 Task: Add a signature Ashley Martin containing 'Yours sincerely, Ashley Martin' to email address softage.1@softage.net and add a folder Insurance
Action: Mouse moved to (441, 346)
Screenshot: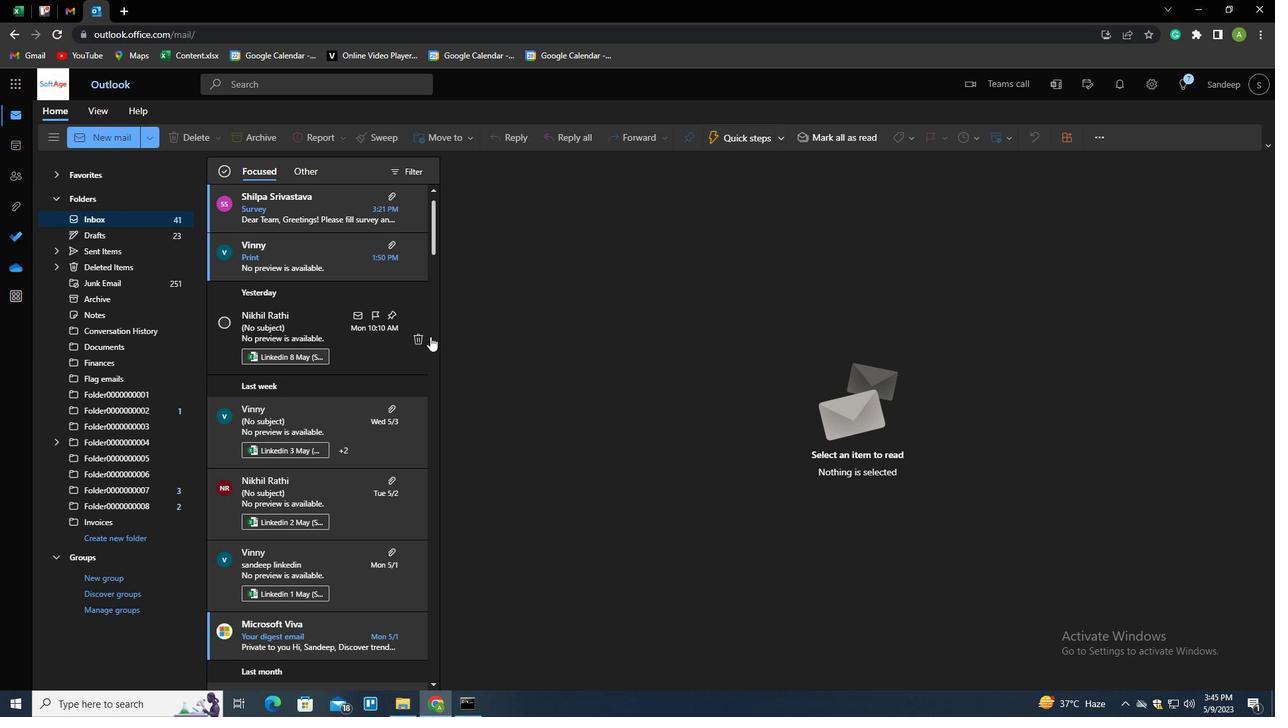 
Action: Key pressed n
Screenshot: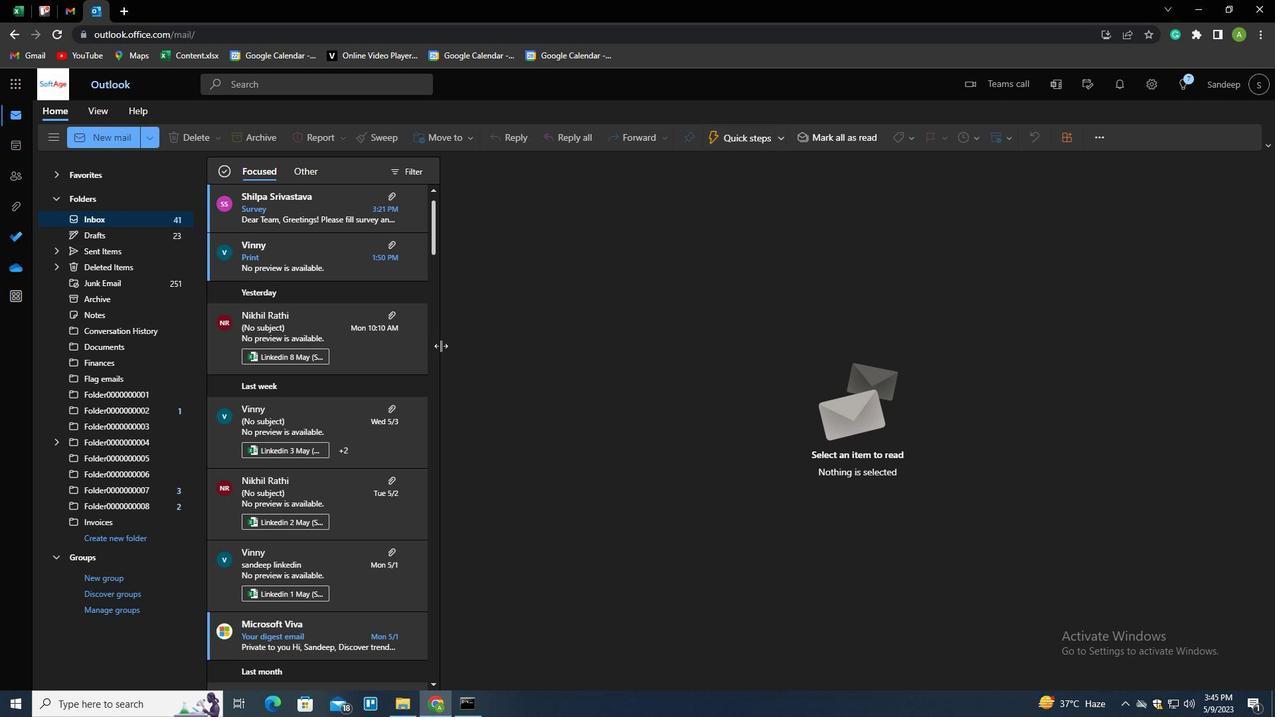 
Action: Mouse moved to (884, 140)
Screenshot: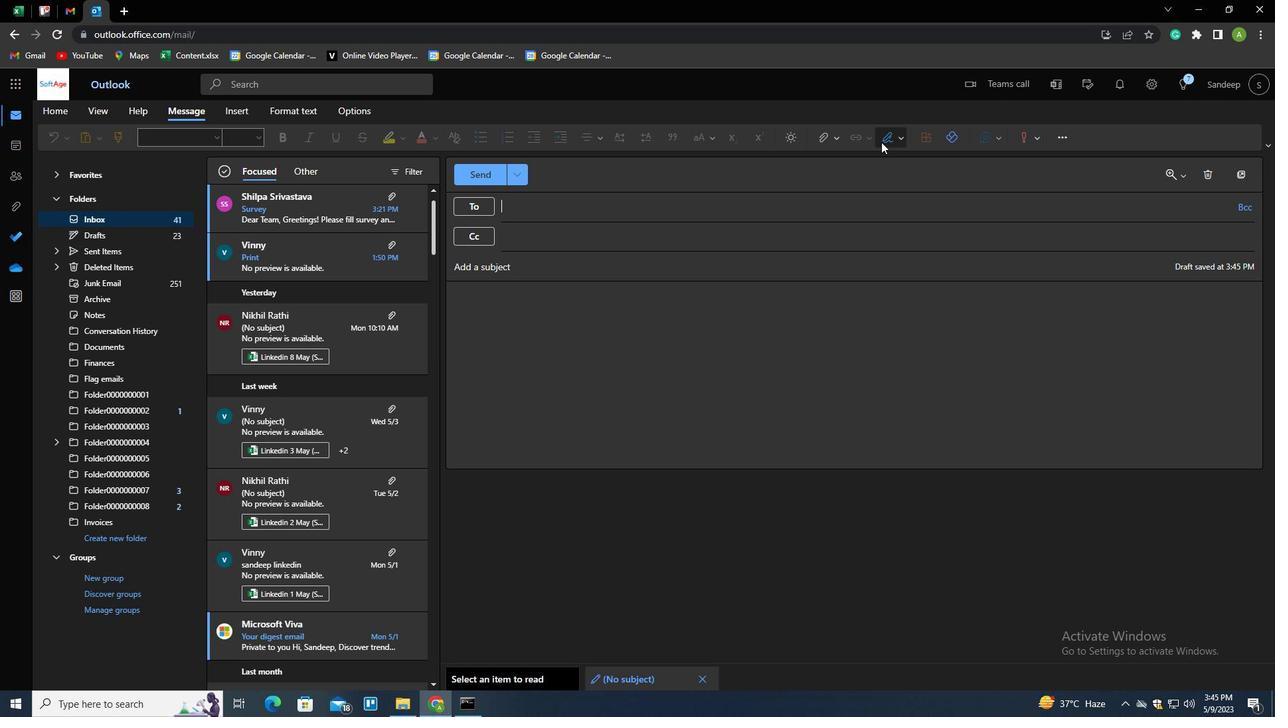 
Action: Mouse pressed left at (884, 140)
Screenshot: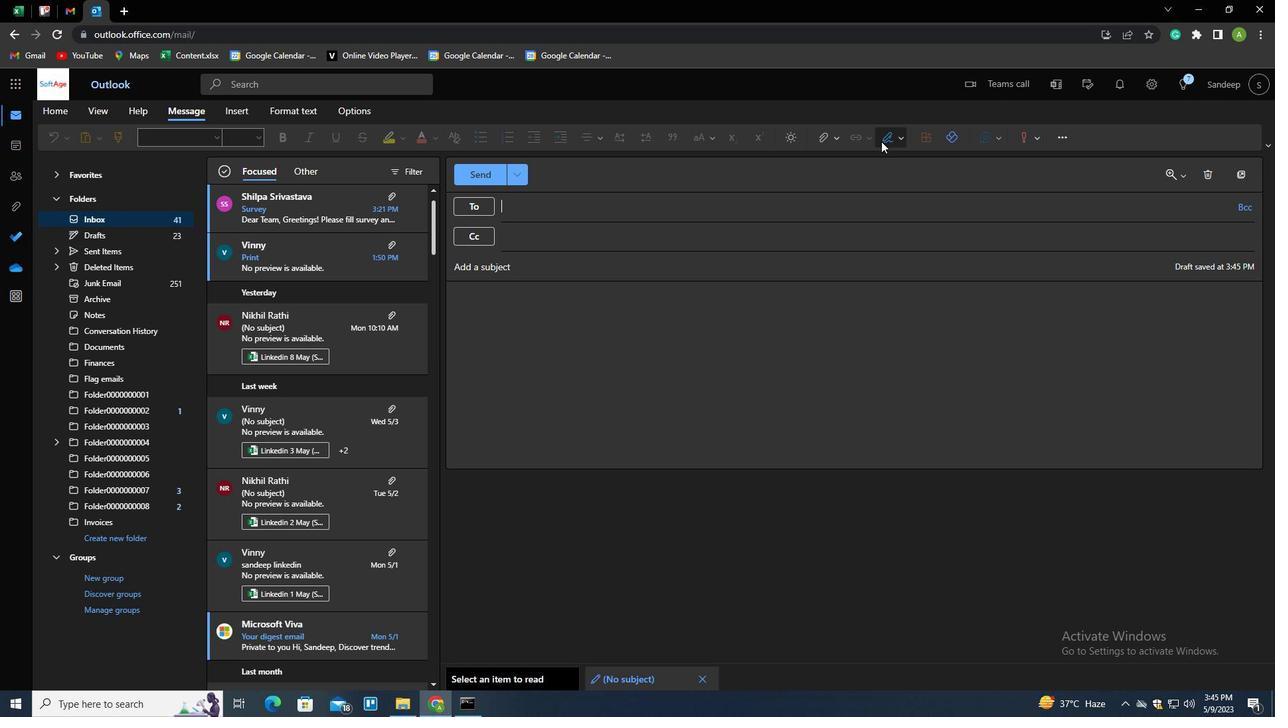 
Action: Mouse moved to (878, 161)
Screenshot: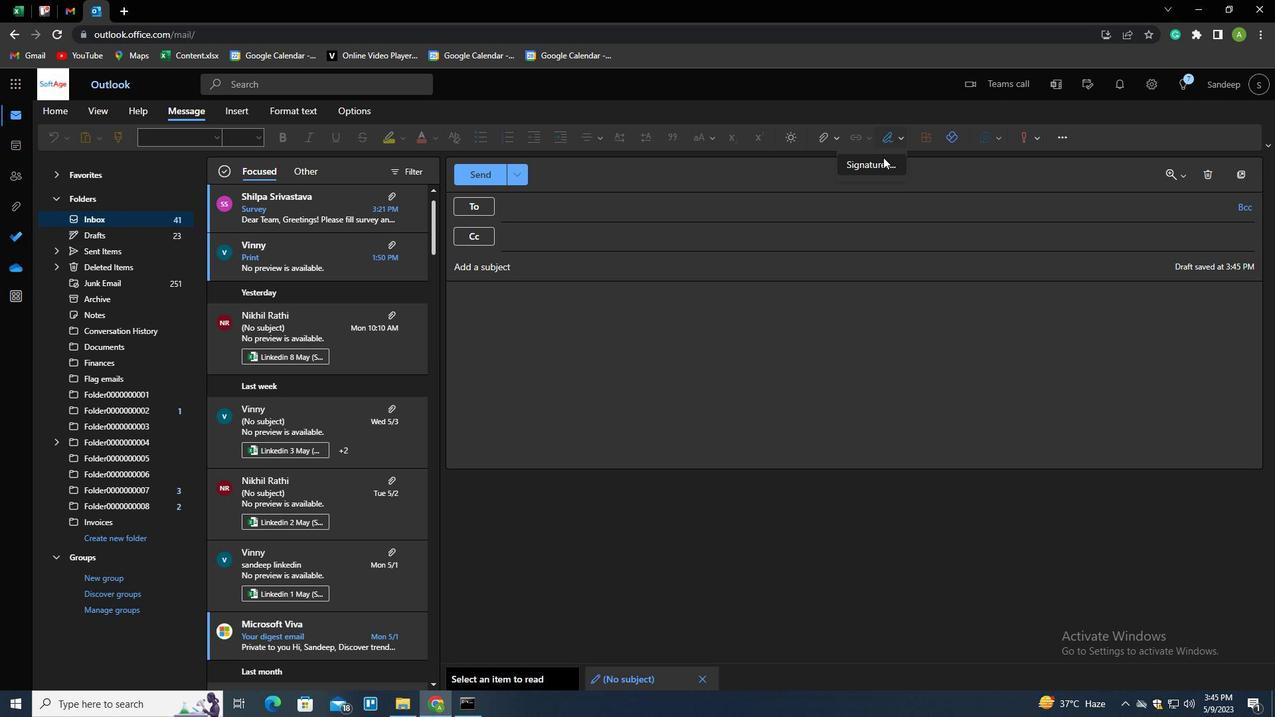
Action: Mouse pressed left at (878, 161)
Screenshot: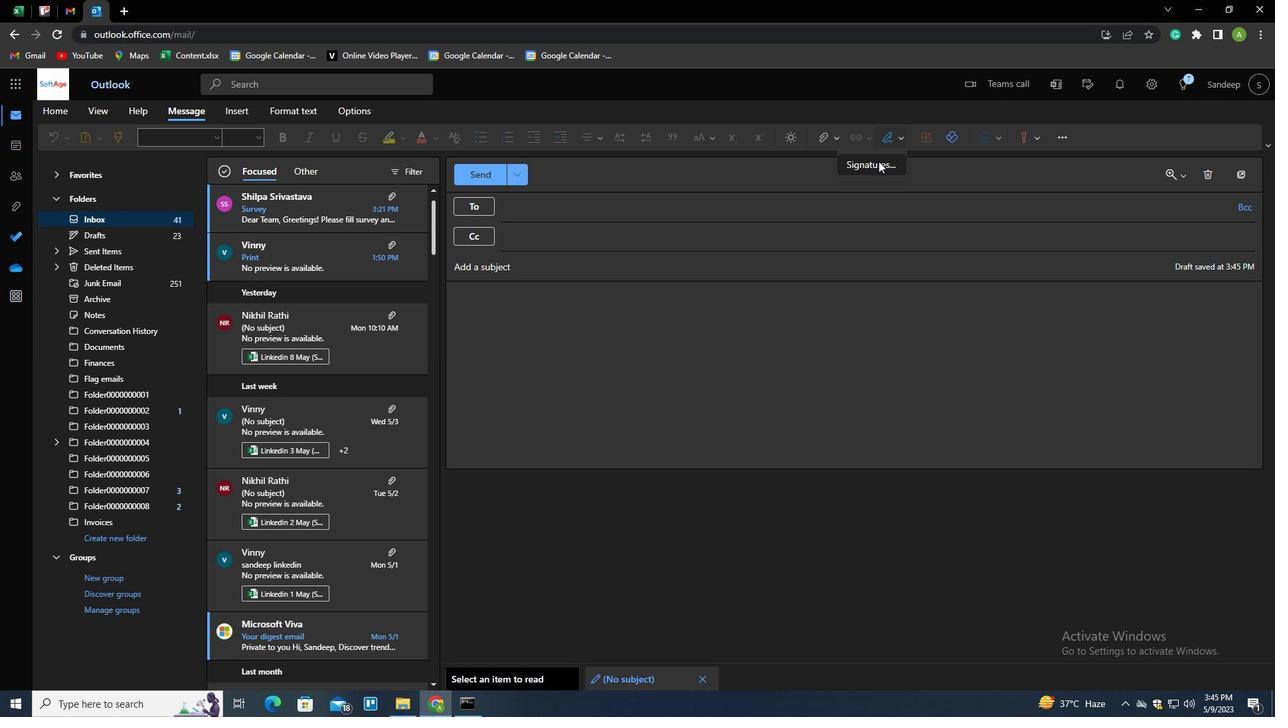 
Action: Mouse moved to (719, 241)
Screenshot: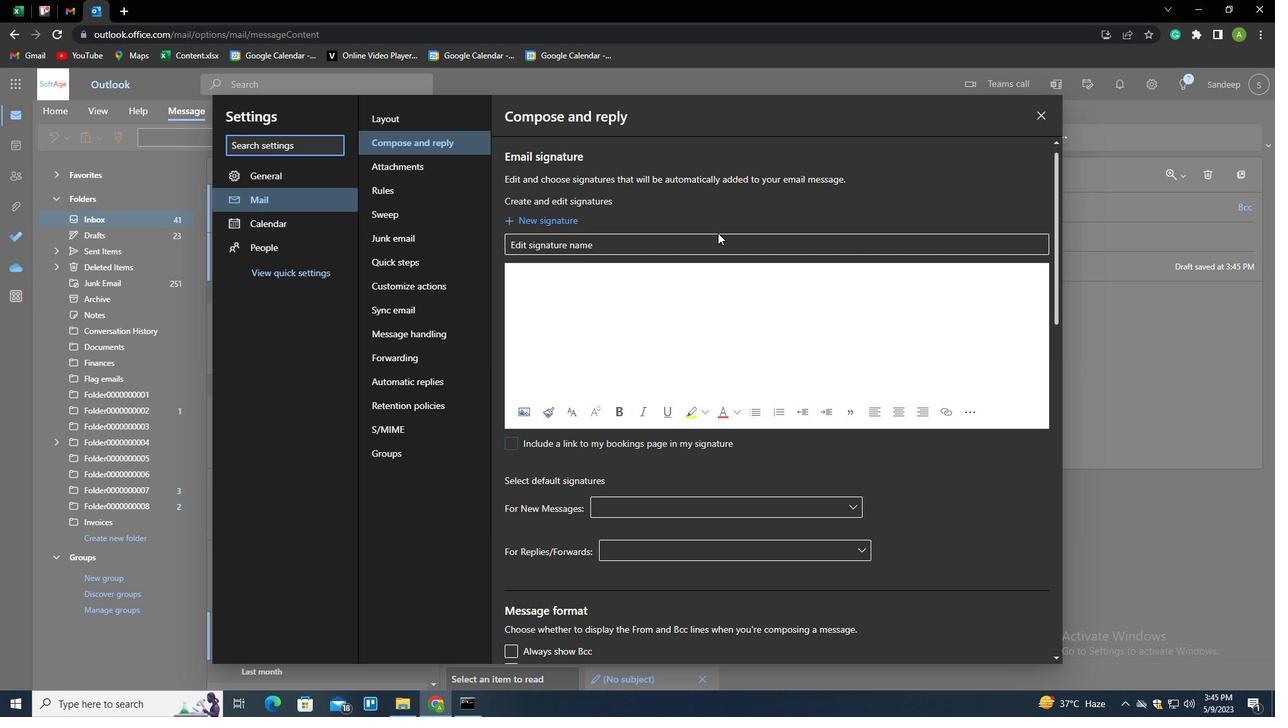 
Action: Mouse pressed left at (719, 241)
Screenshot: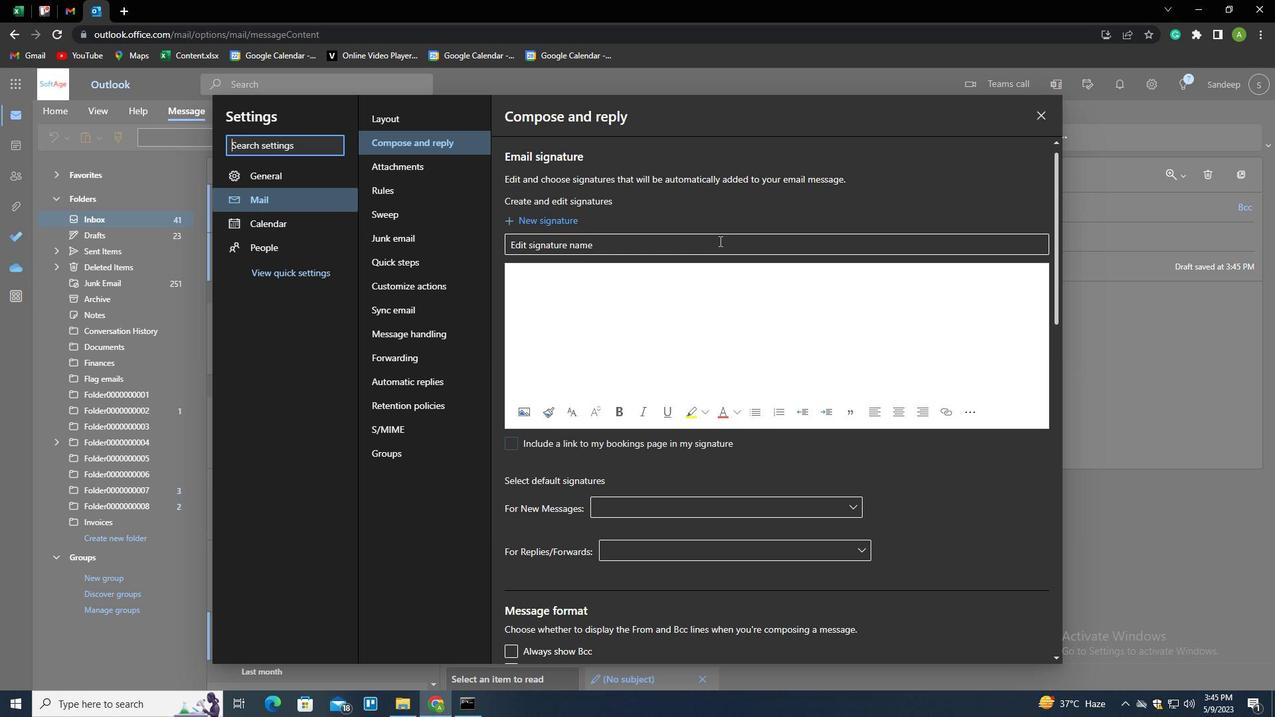 
Action: Key pressed <Key.shift>ASHLEY<Key.space><Key.shift>MARTIN<Key.tab><Key.shift_r><Key.enter><Key.enter><Key.enter><Key.enter><Key.enter><Key.enter><Key.enter><Key.enter><Key.shift>YOURS<Key.space><Key.shift>S<Key.backspace>SINCERERL<Key.backspace><Key.backspace>LY<Key.shift_r><Key.enter><Key.shift>ASHLEY<Key.space><Key.shift_r><Key.enter><Key.backspace><Key.shift>MARTIN
Screenshot: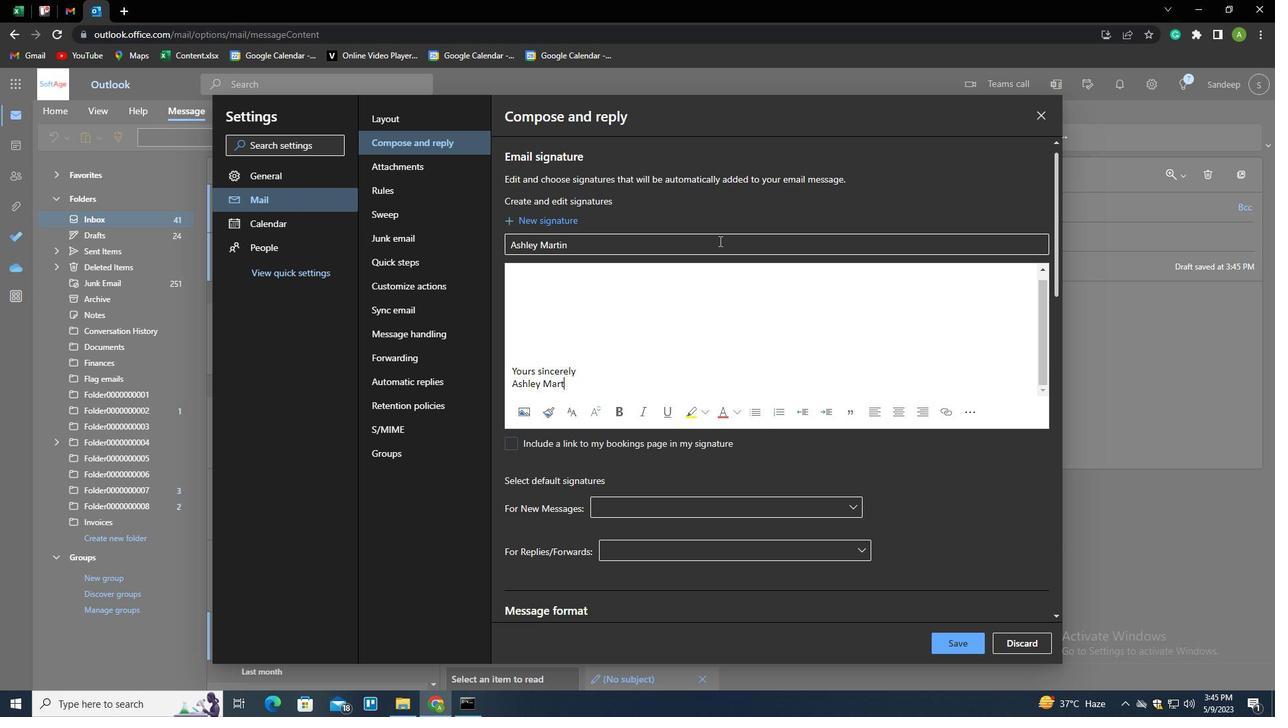 
Action: Mouse moved to (971, 636)
Screenshot: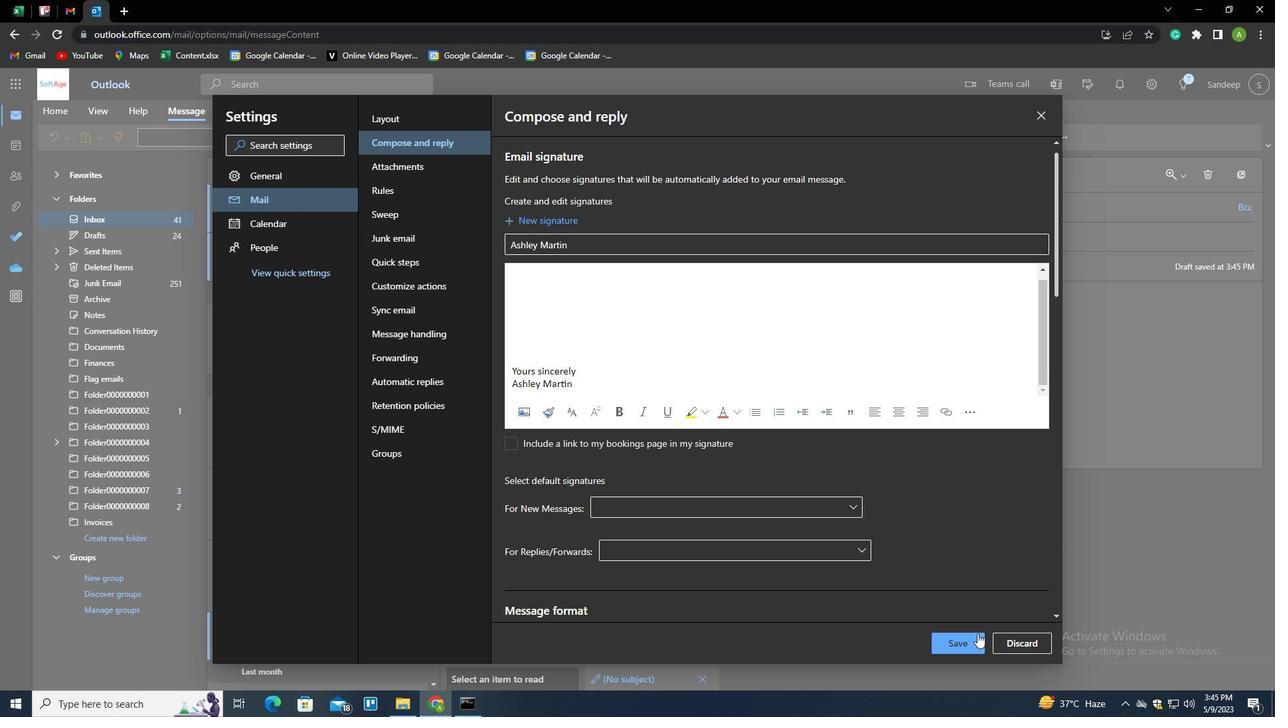 
Action: Mouse pressed left at (971, 636)
Screenshot: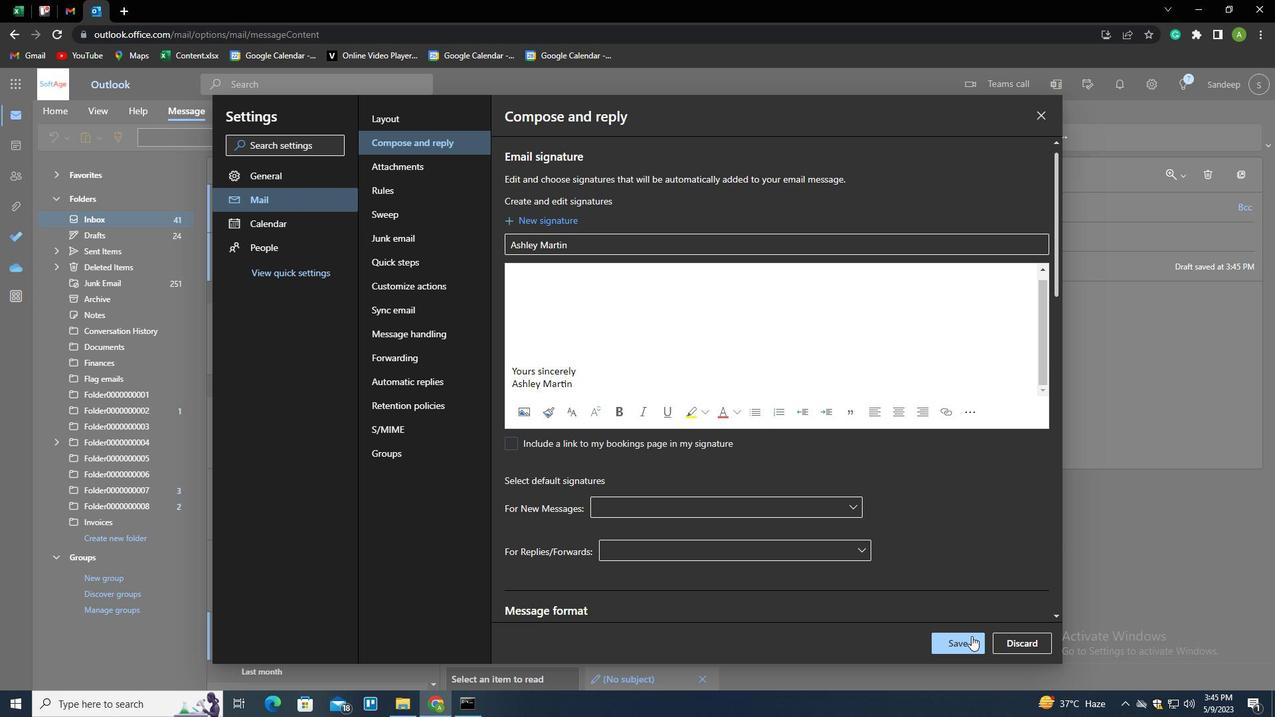 
Action: Mouse moved to (1148, 474)
Screenshot: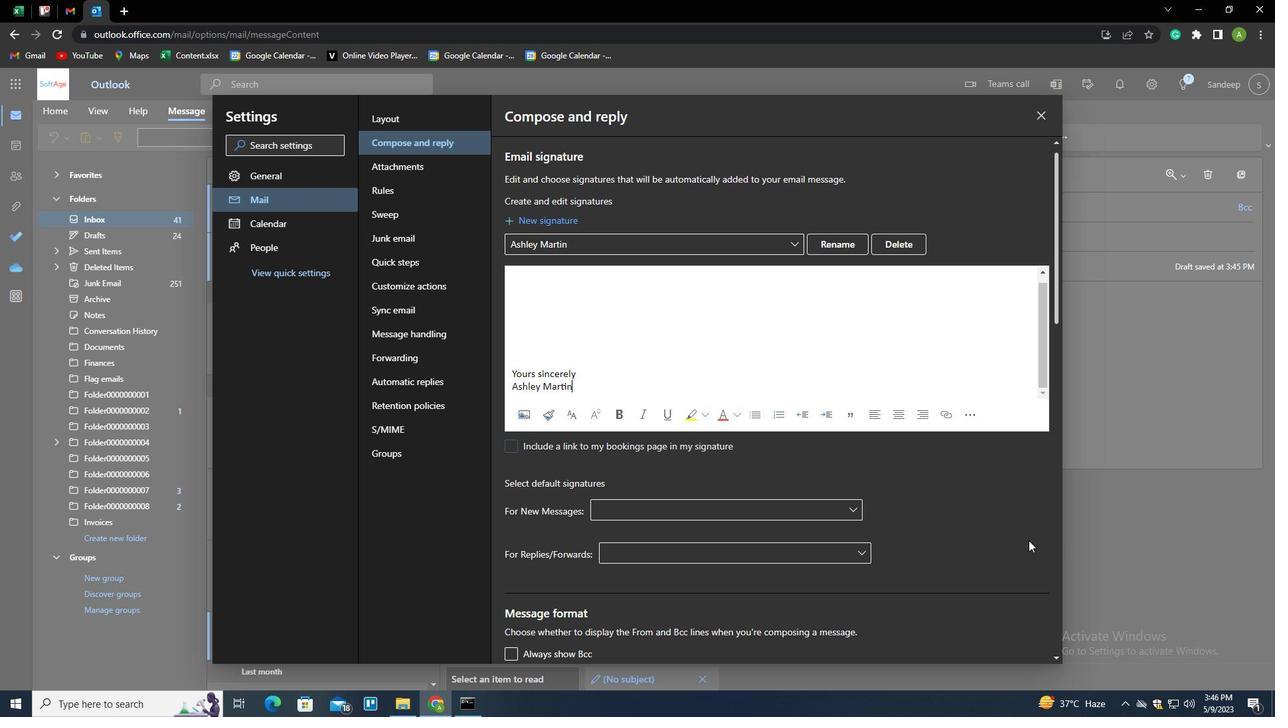 
Action: Mouse pressed left at (1148, 474)
Screenshot: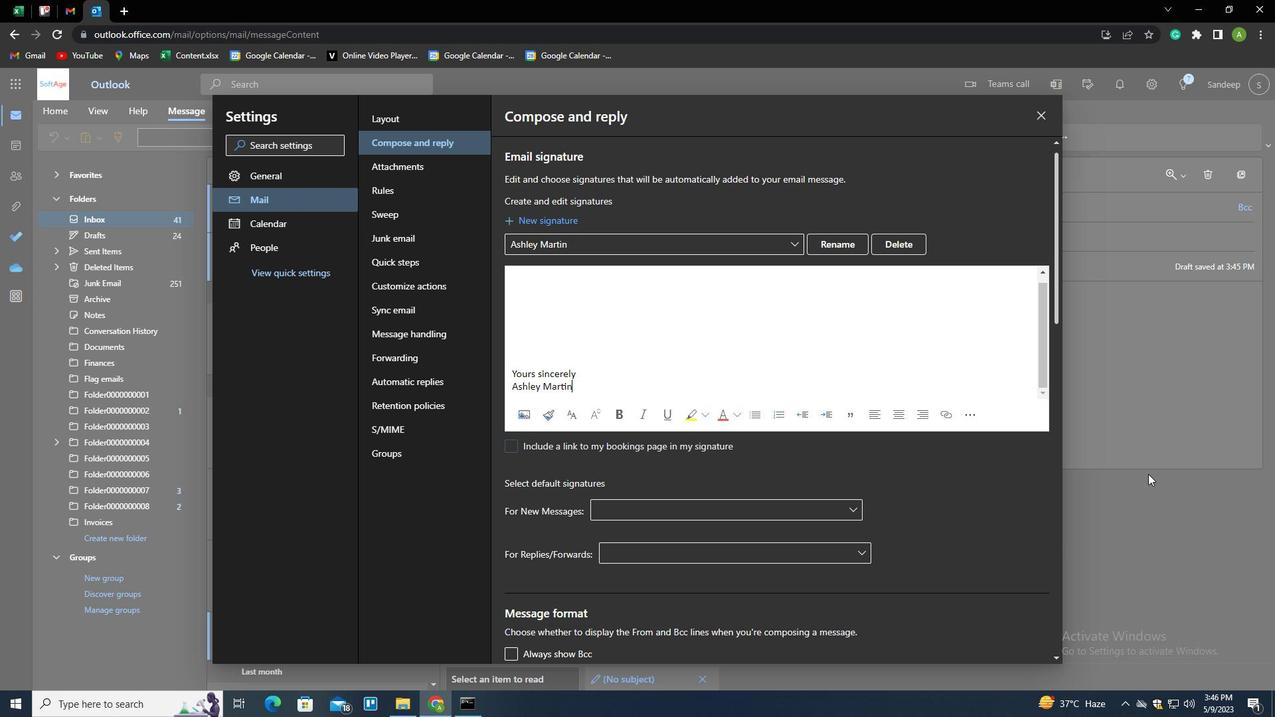 
Action: Mouse moved to (901, 140)
Screenshot: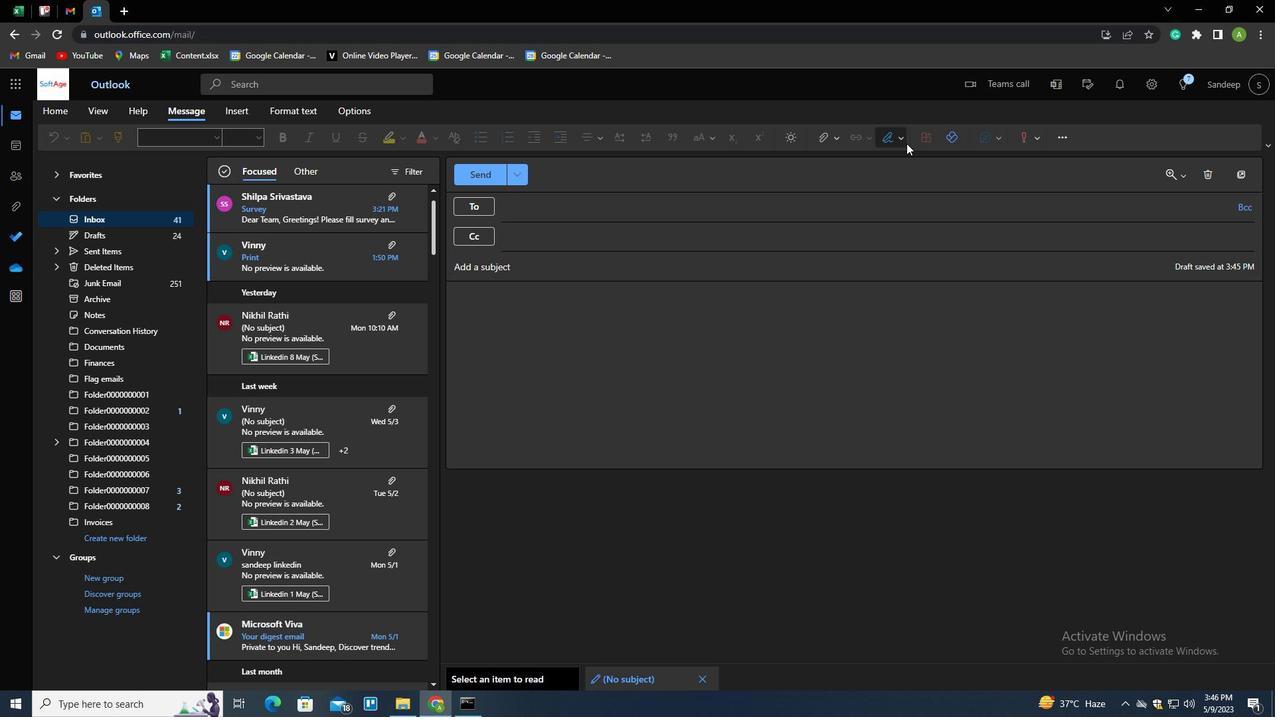 
Action: Mouse pressed left at (901, 140)
Screenshot: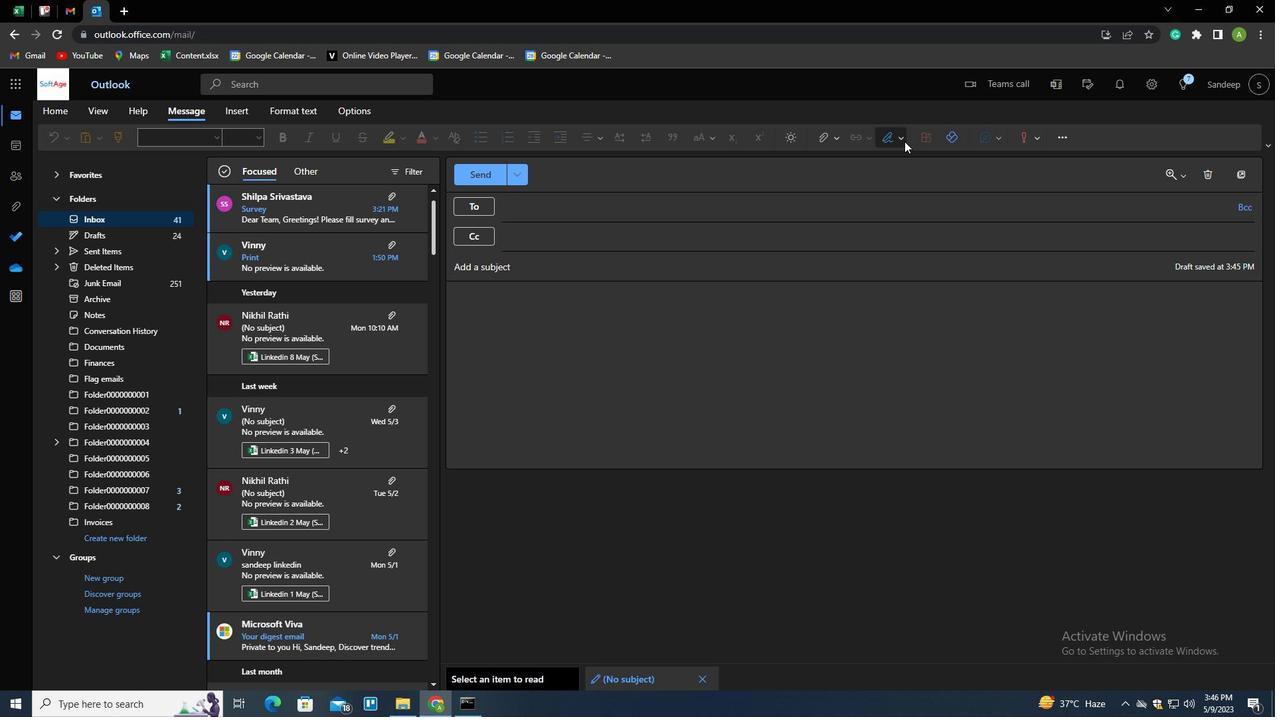 
Action: Mouse moved to (880, 166)
Screenshot: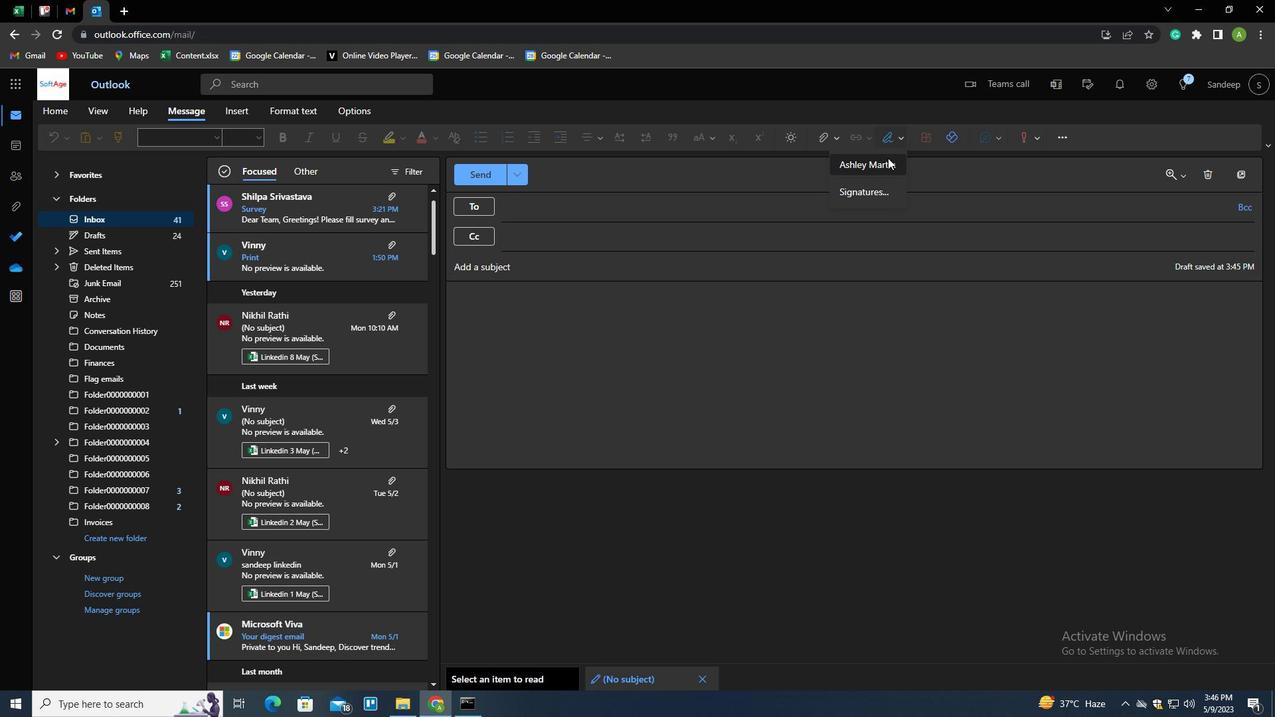 
Action: Mouse pressed left at (880, 166)
Screenshot: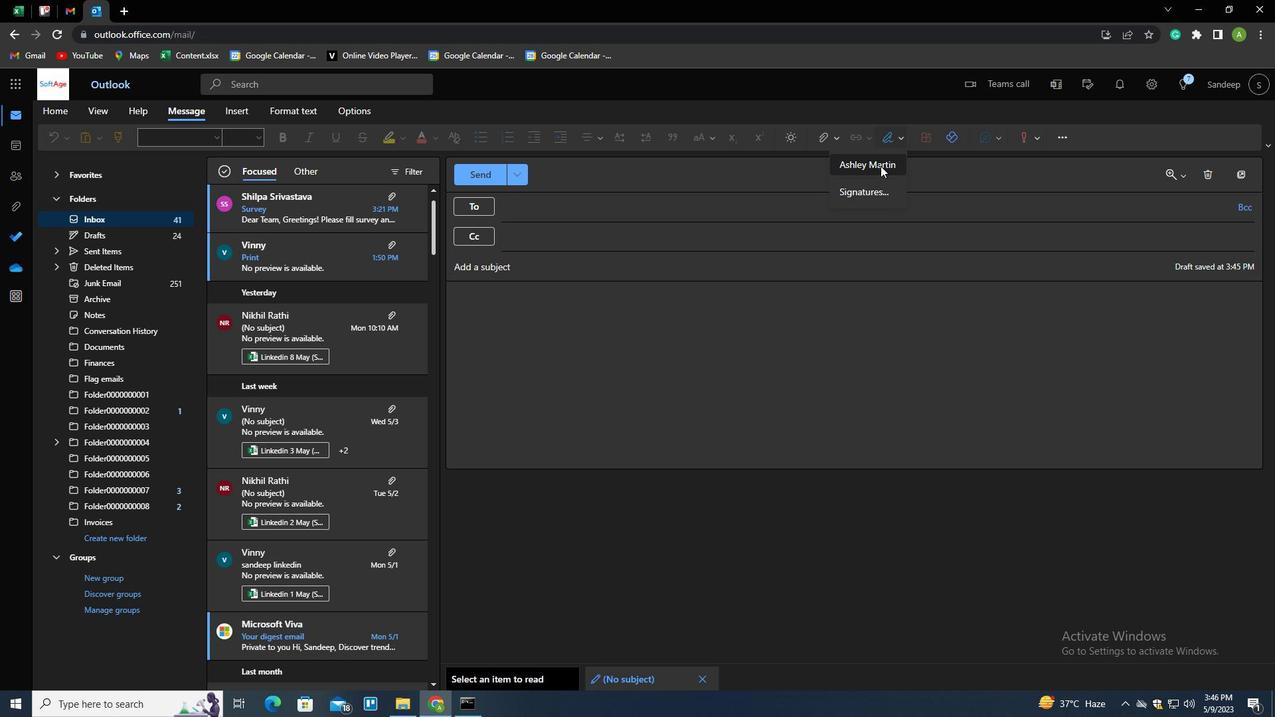 
Action: Mouse moved to (533, 204)
Screenshot: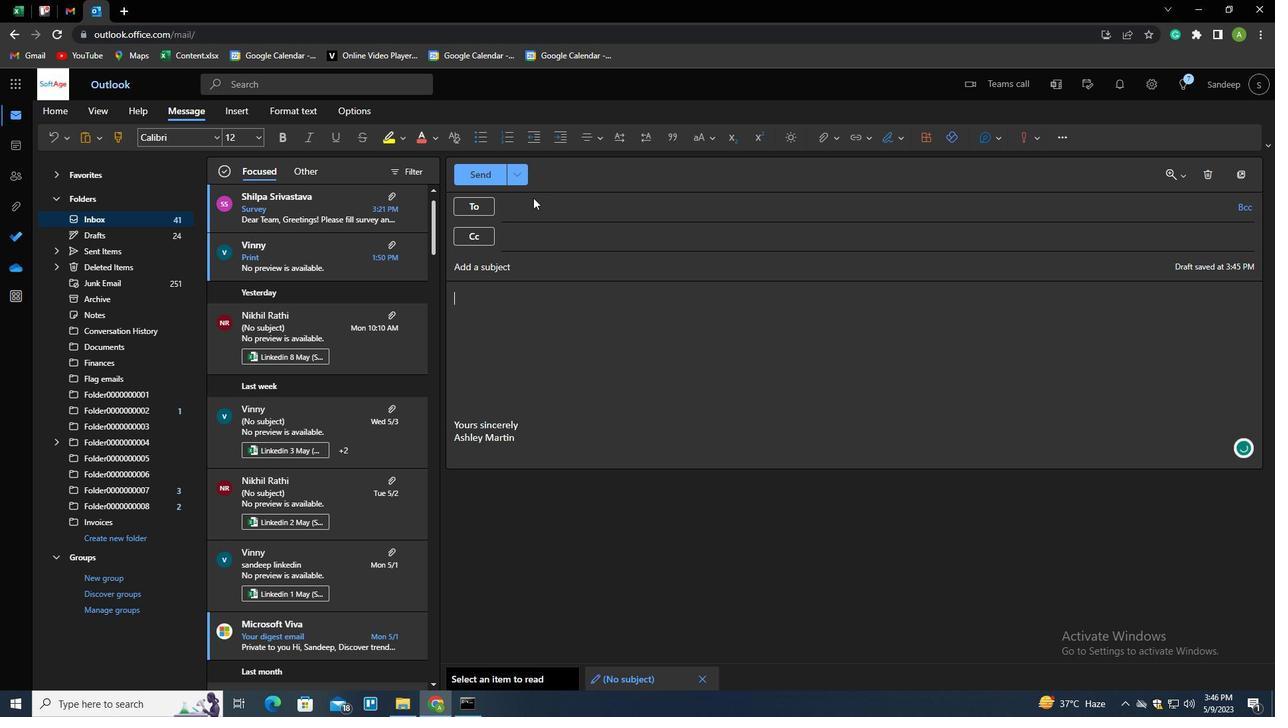
Action: Mouse pressed left at (533, 204)
Screenshot: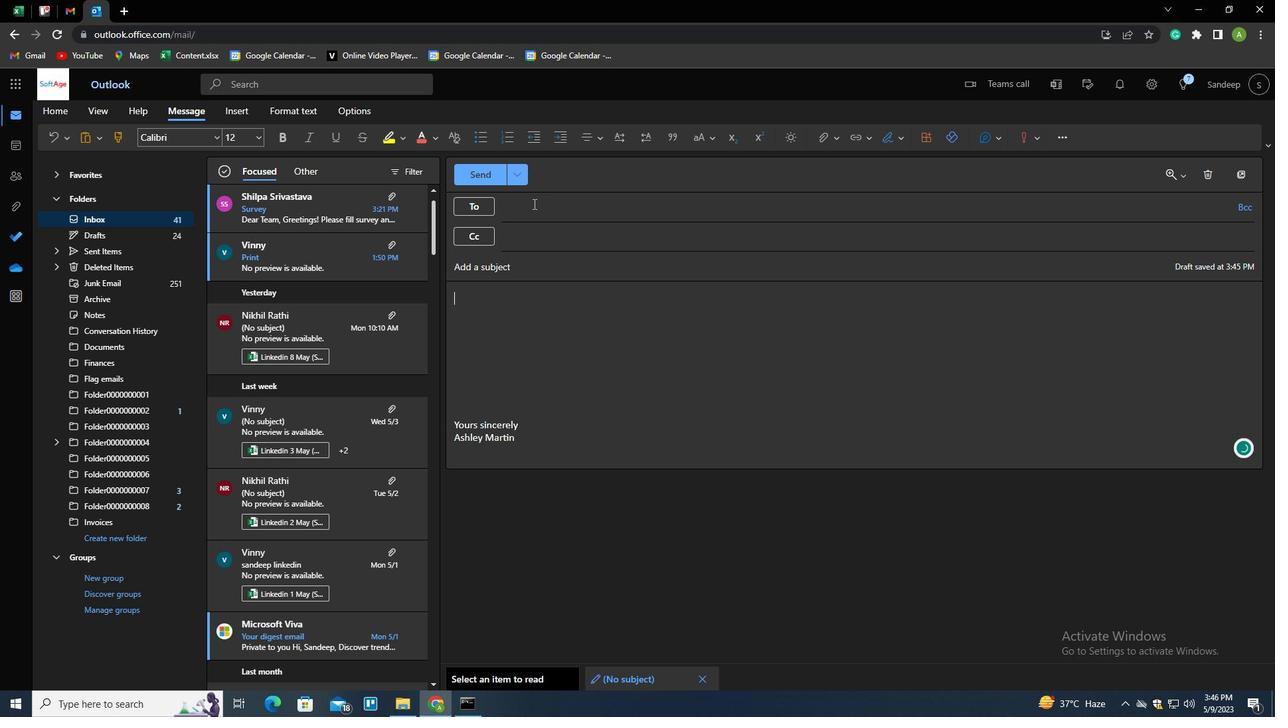 
Action: Mouse moved to (534, 204)
Screenshot: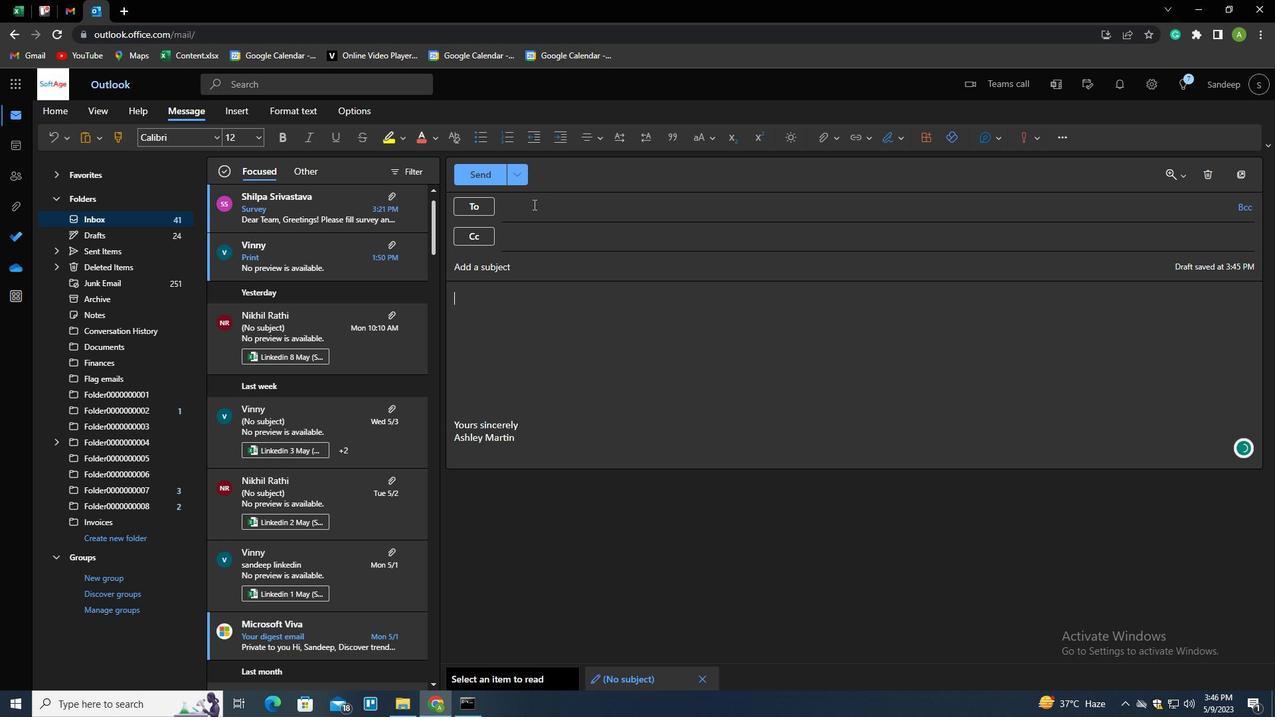 
Action: Key pressed SOFTAGE.1<Key.caps_lock><Key.caps_lock><Key.shift>@SOFA<Key.backspace>R<Key.backspace>TAGE
Screenshot: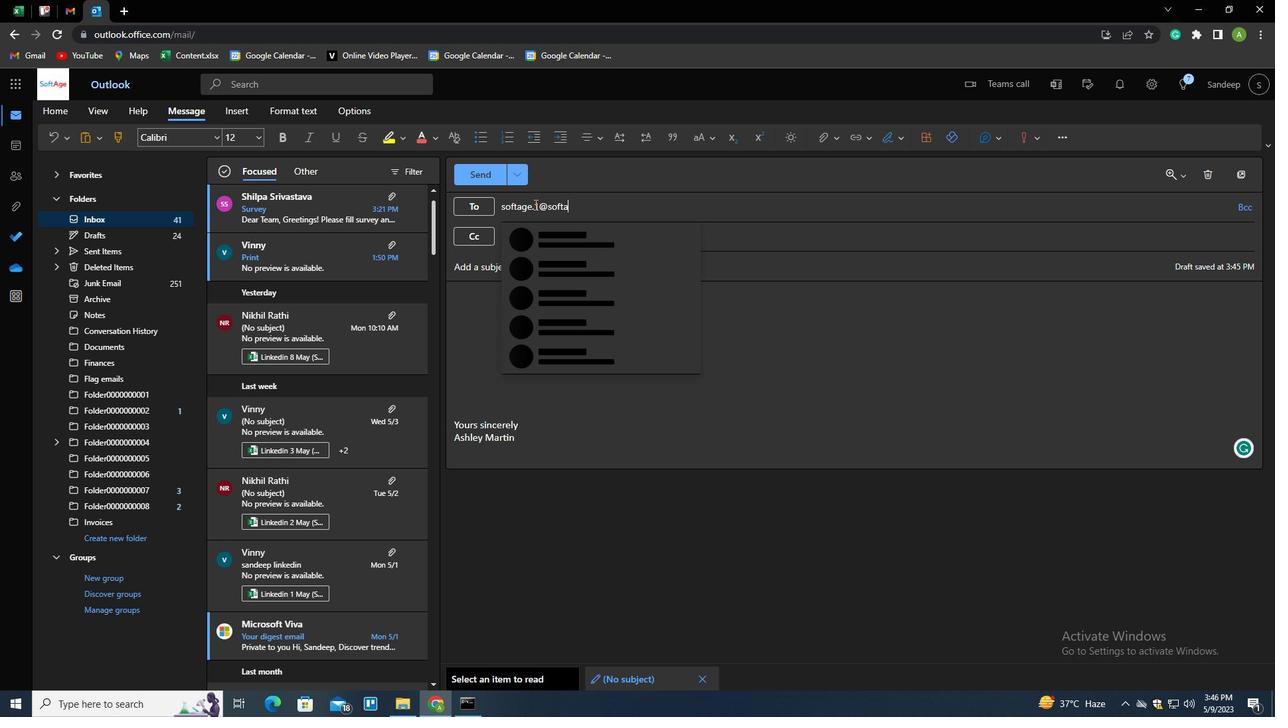 
Action: Mouse moved to (562, 249)
Screenshot: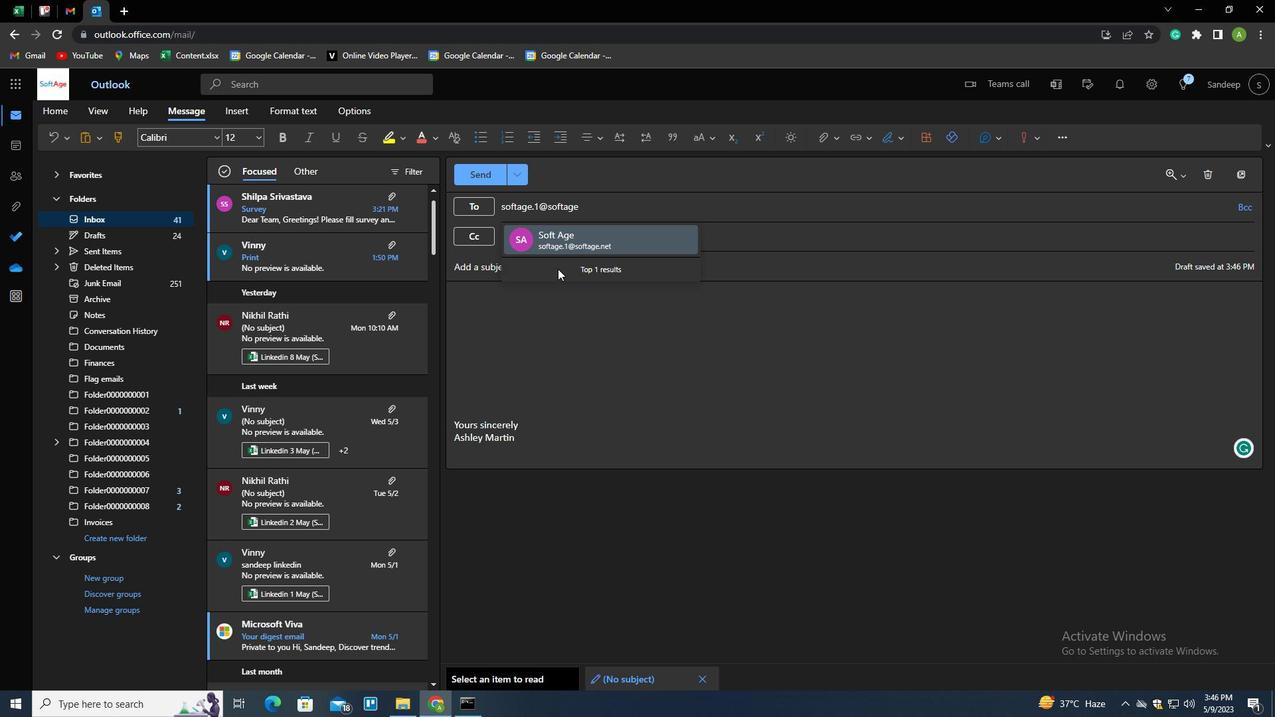 
Action: Mouse pressed left at (562, 249)
Screenshot: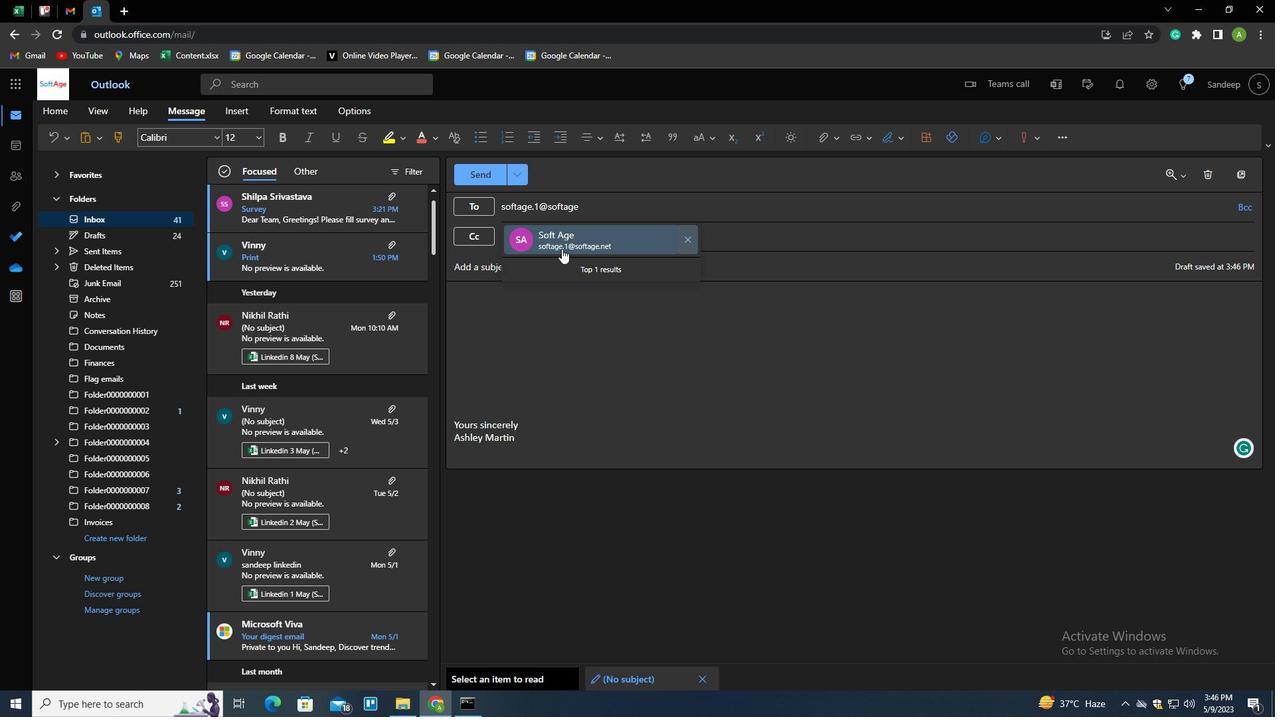 
Action: Mouse moved to (117, 544)
Screenshot: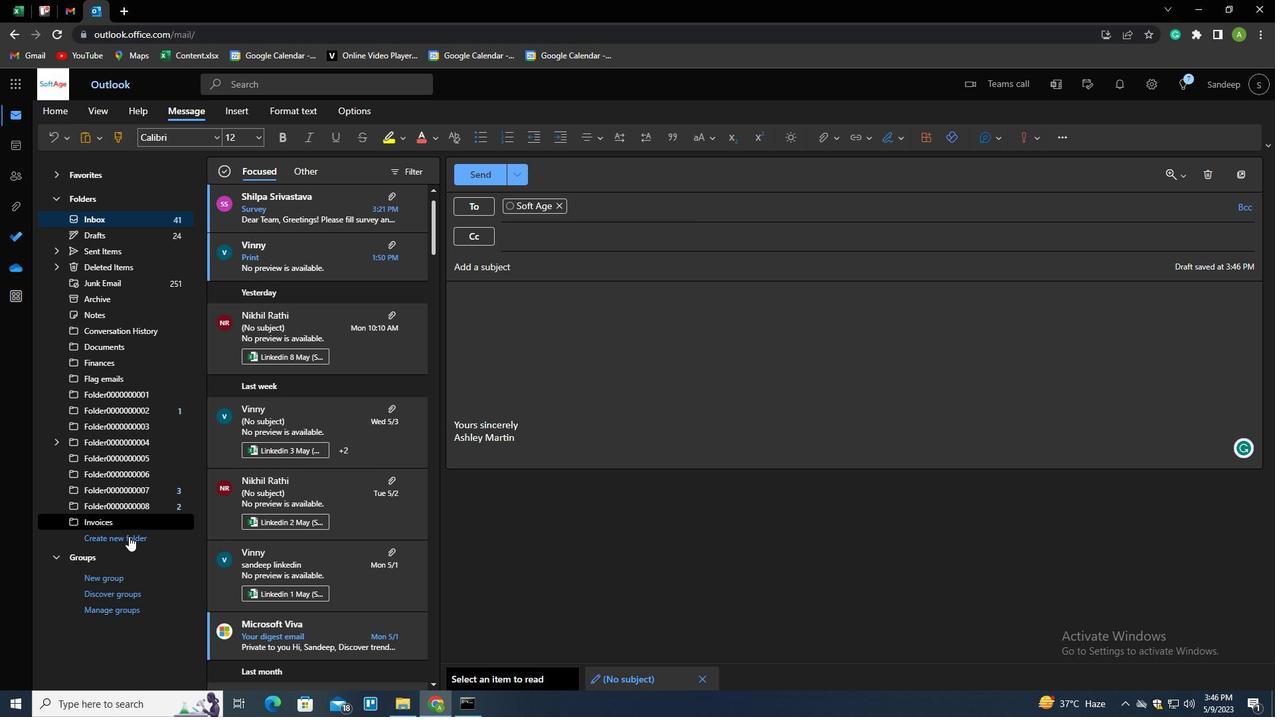 
Action: Mouse pressed left at (117, 544)
Screenshot: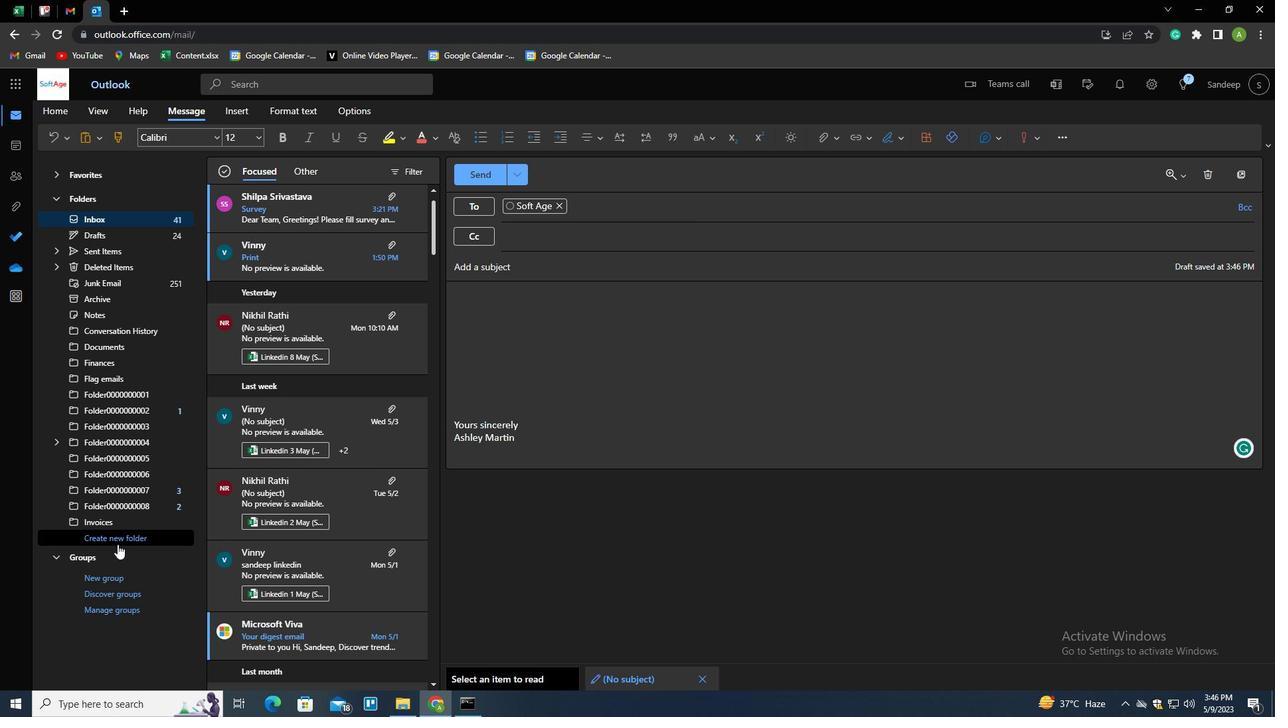 
Action: Key pressed <Key.shift>INSURACE<Key.enter>
Screenshot: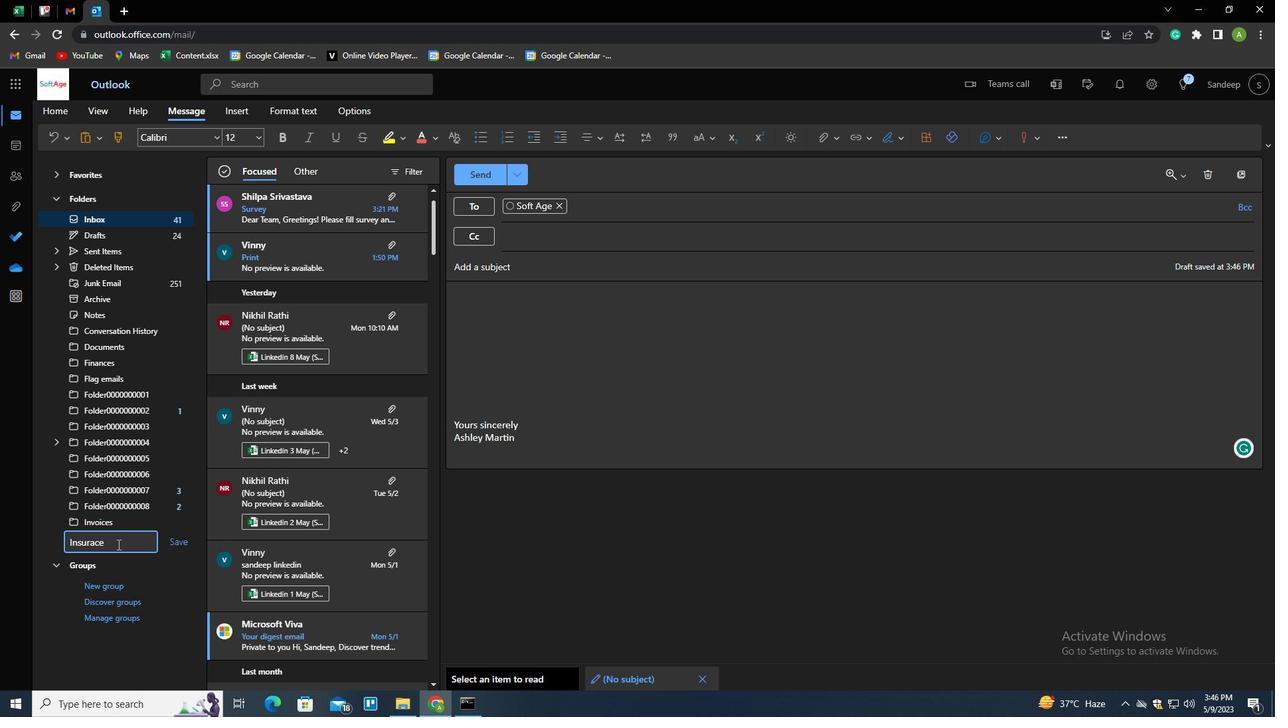 
